 Task: Sort the products in the category "Pies" by unit price (high first).
Action: Mouse moved to (24, 87)
Screenshot: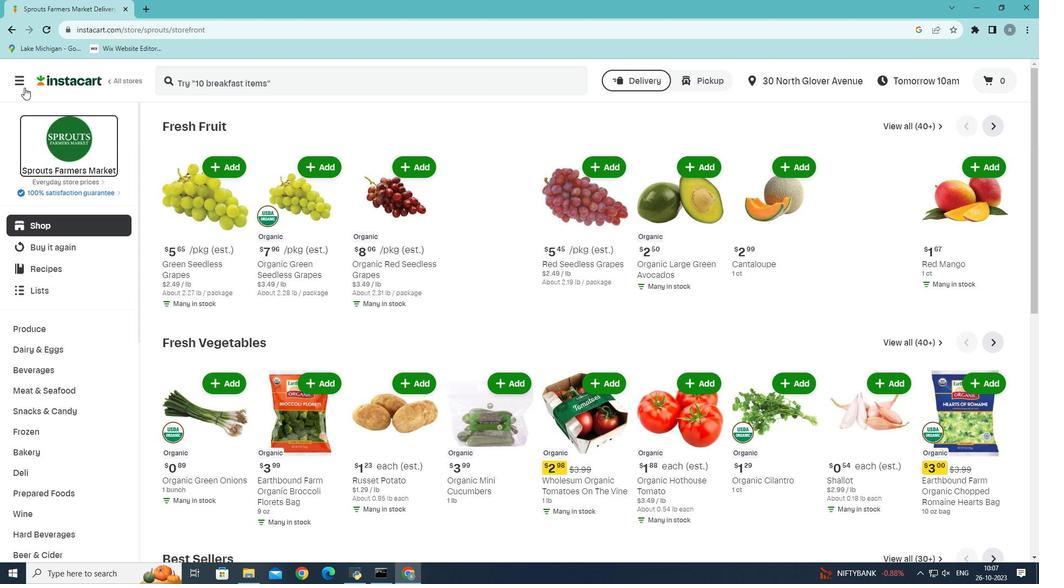 
Action: Mouse pressed left at (24, 87)
Screenshot: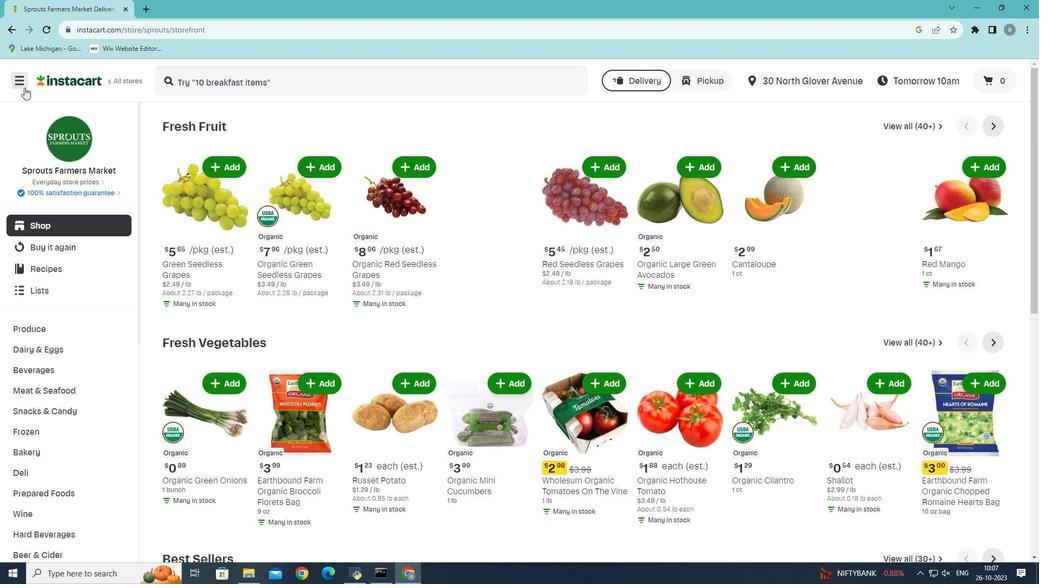 
Action: Mouse moved to (61, 317)
Screenshot: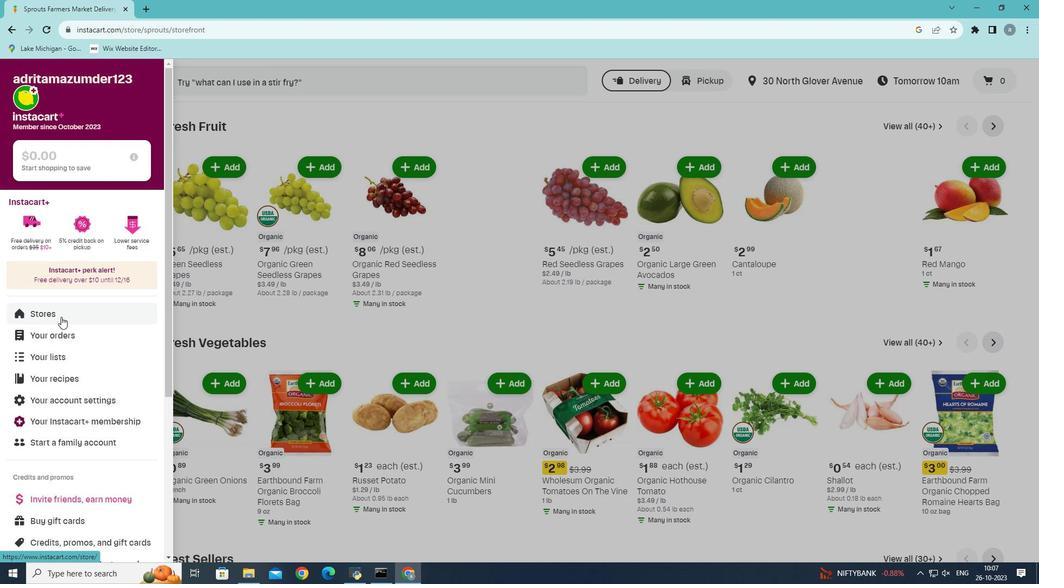 
Action: Mouse pressed left at (61, 317)
Screenshot: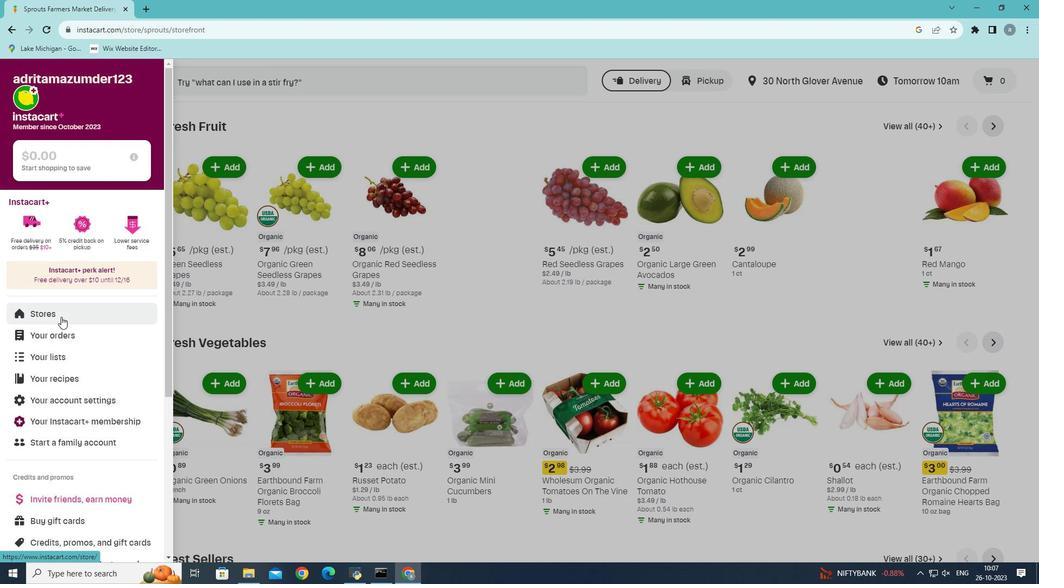
Action: Mouse moved to (243, 121)
Screenshot: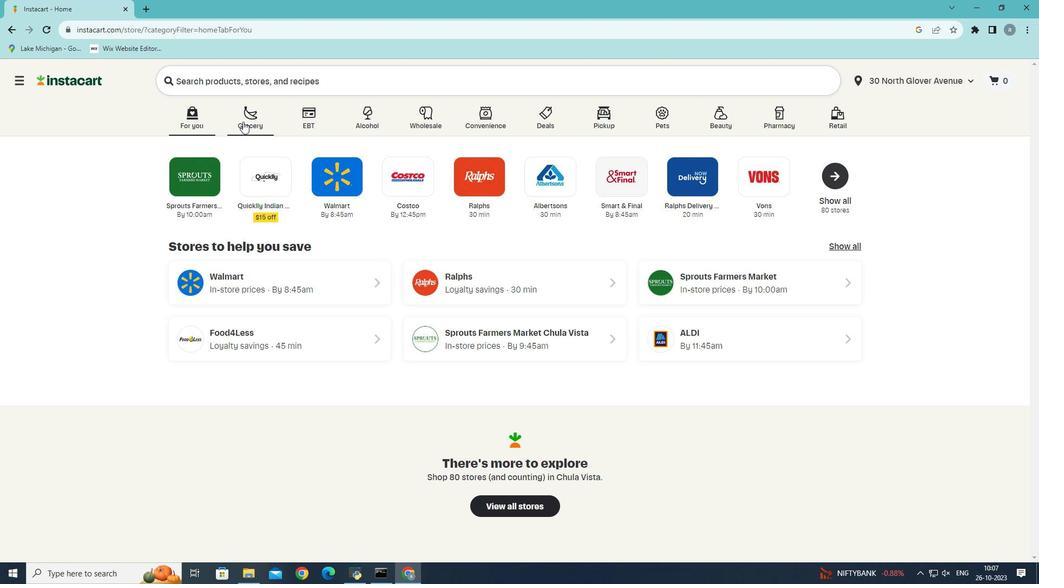 
Action: Mouse pressed left at (243, 121)
Screenshot: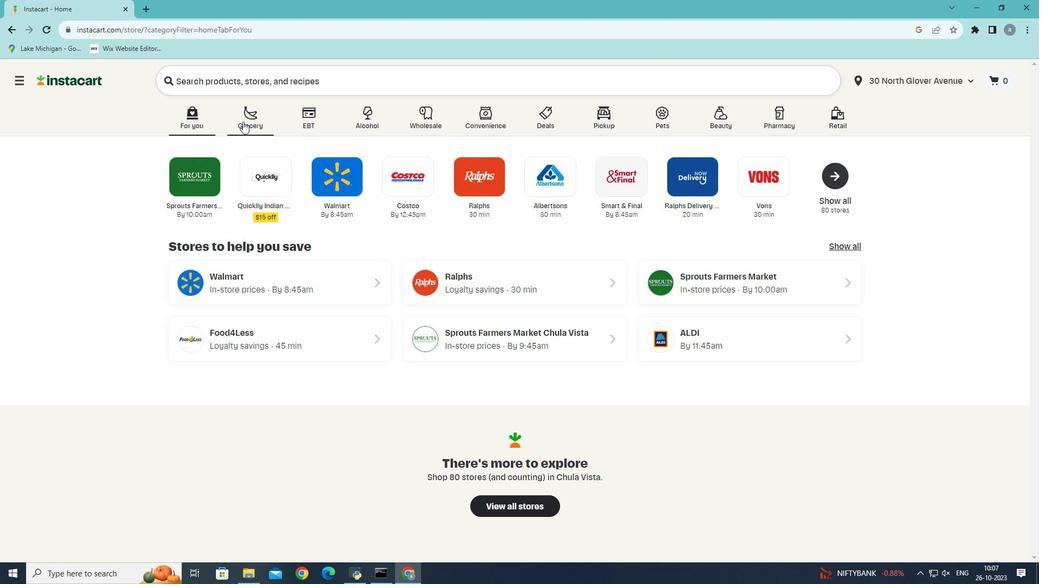 
Action: Mouse moved to (233, 312)
Screenshot: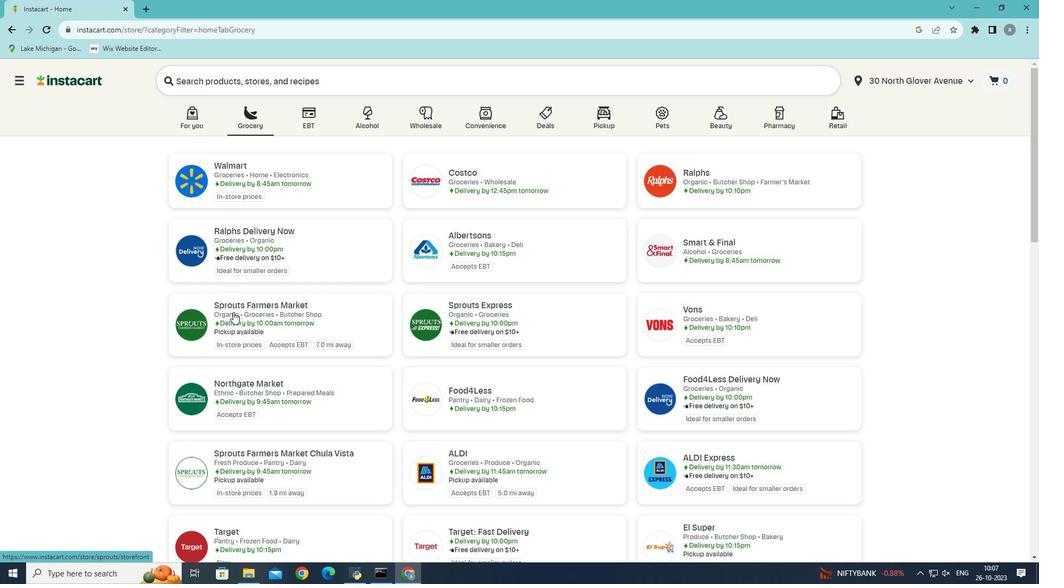 
Action: Mouse pressed left at (233, 312)
Screenshot: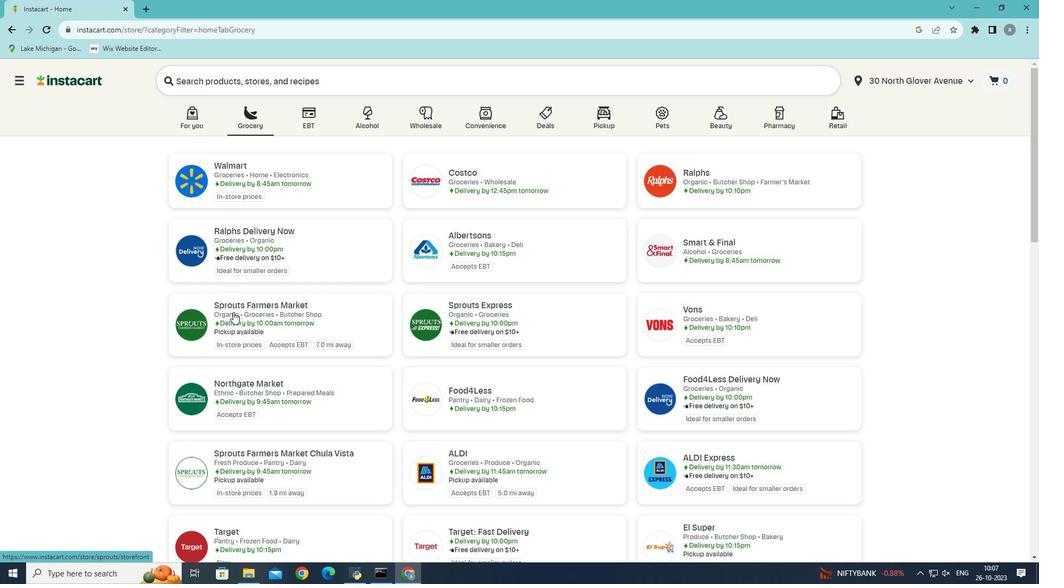 
Action: Mouse moved to (32, 453)
Screenshot: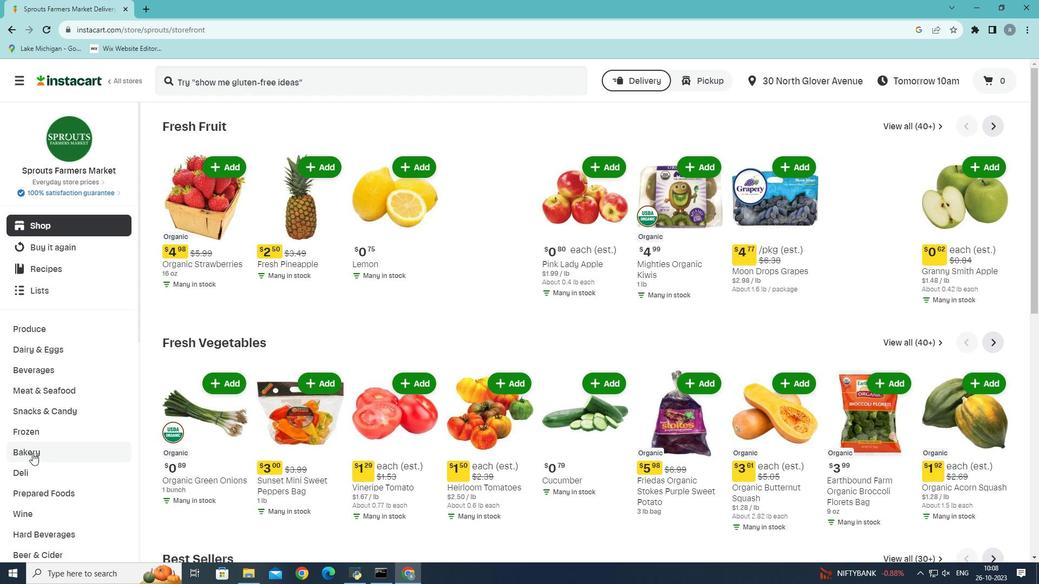 
Action: Mouse pressed left at (32, 453)
Screenshot: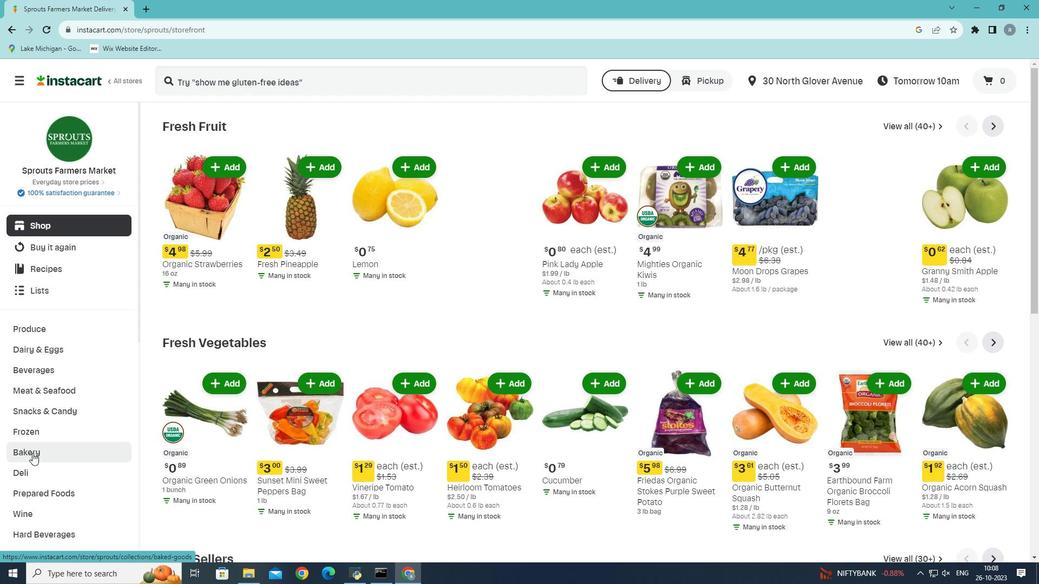 
Action: Mouse moved to (540, 148)
Screenshot: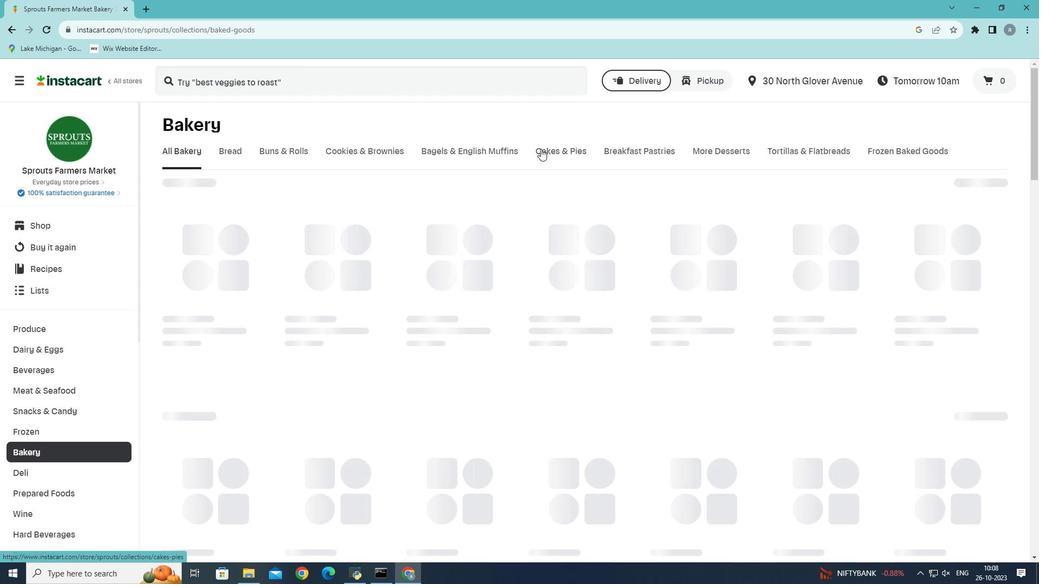 
Action: Mouse pressed left at (540, 148)
Screenshot: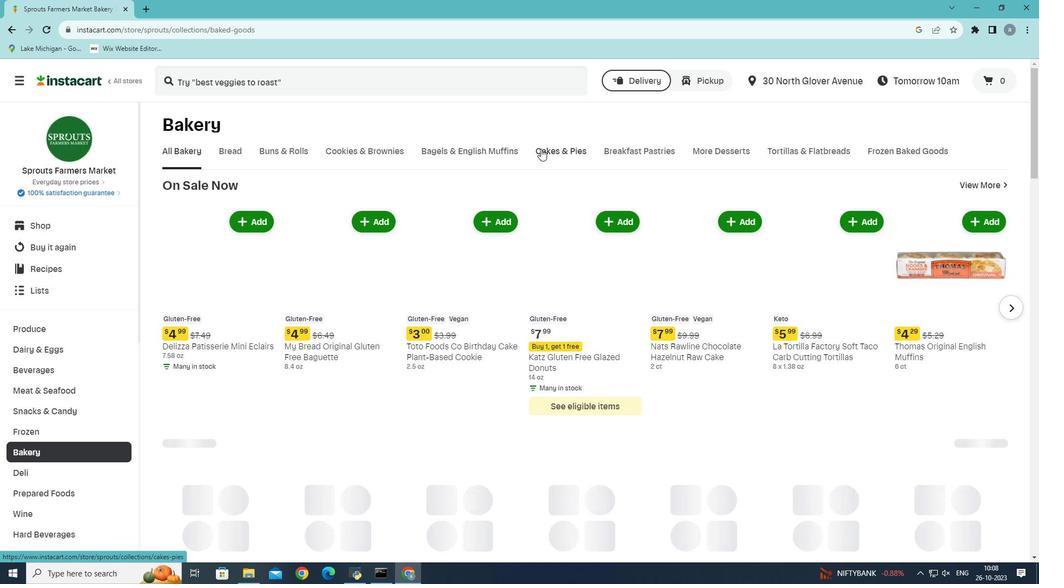 
Action: Mouse moved to (298, 204)
Screenshot: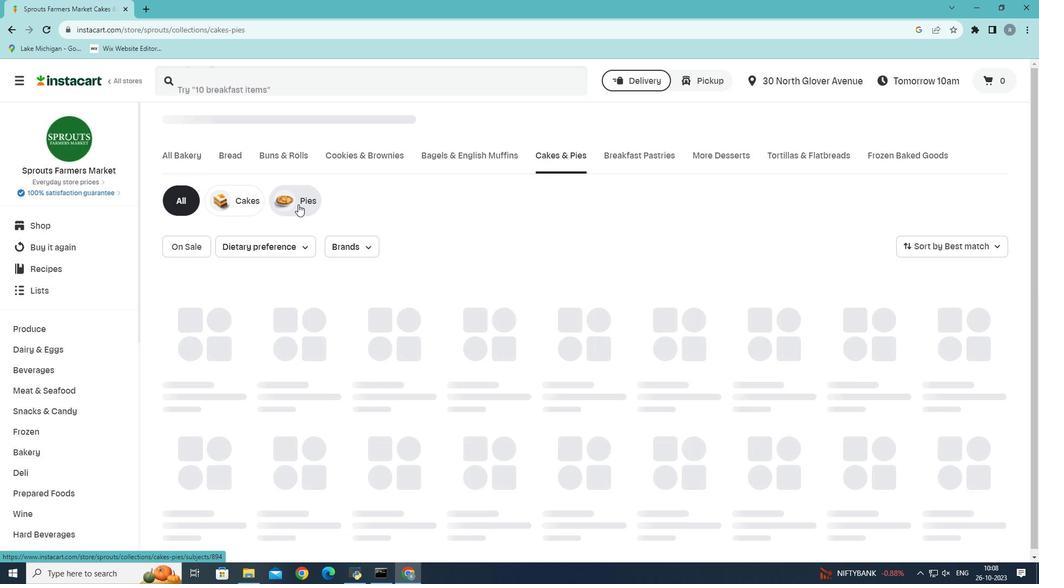
Action: Mouse pressed left at (298, 204)
Screenshot: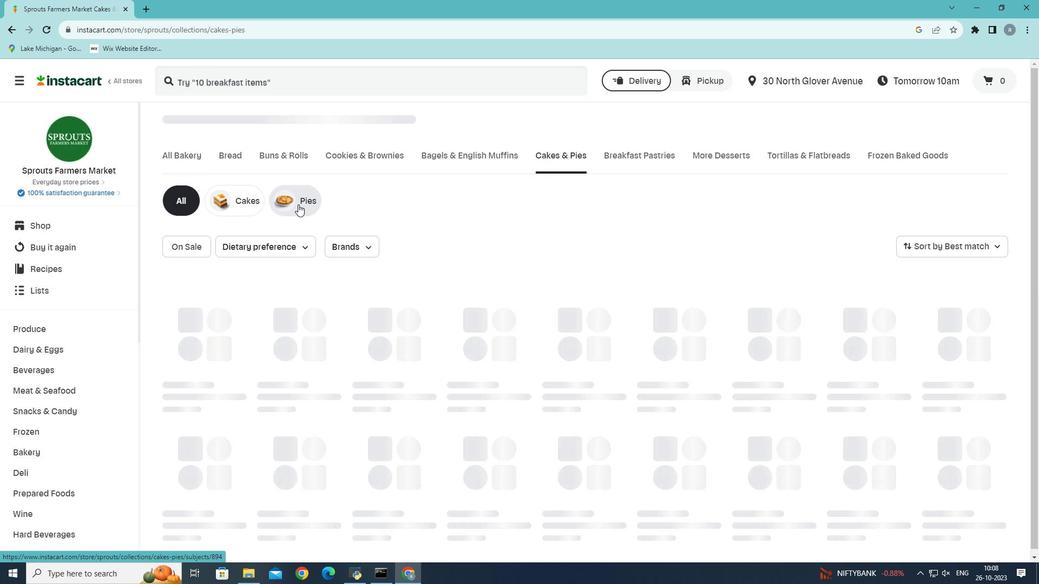 
Action: Mouse moved to (997, 240)
Screenshot: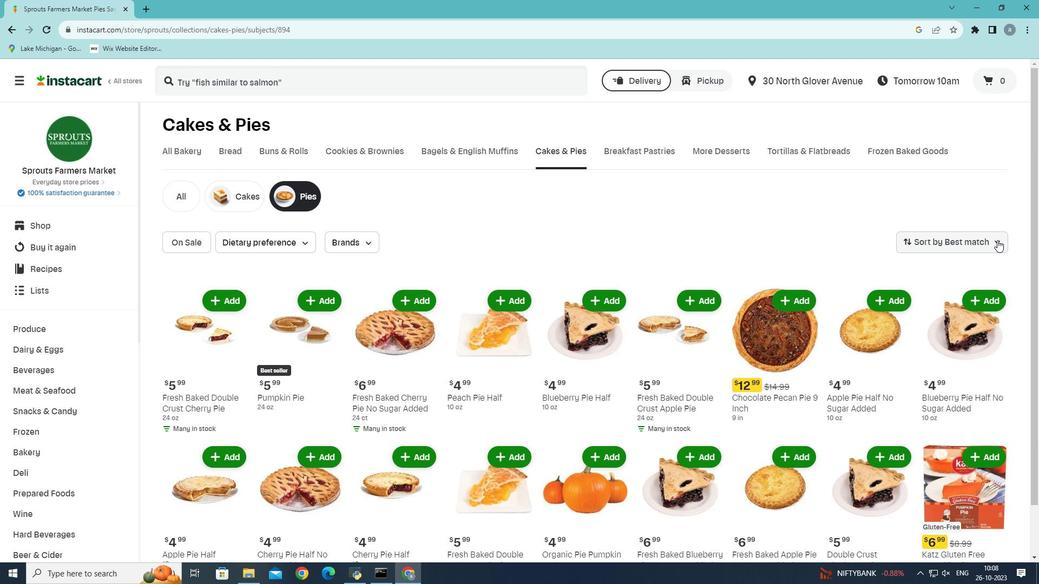 
Action: Mouse pressed left at (997, 240)
Screenshot: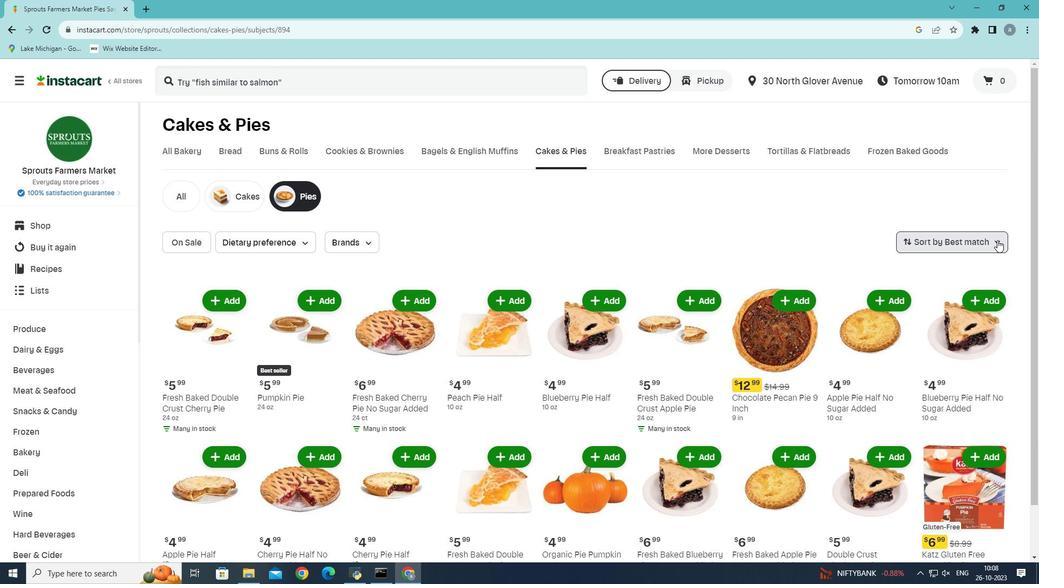 
Action: Mouse moved to (962, 379)
Screenshot: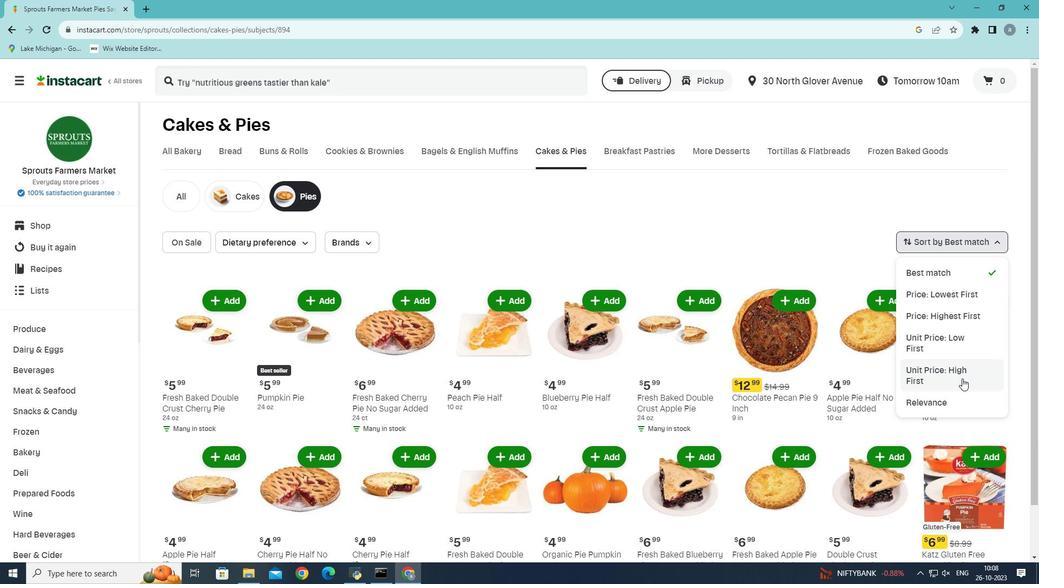 
Action: Mouse pressed left at (962, 379)
Screenshot: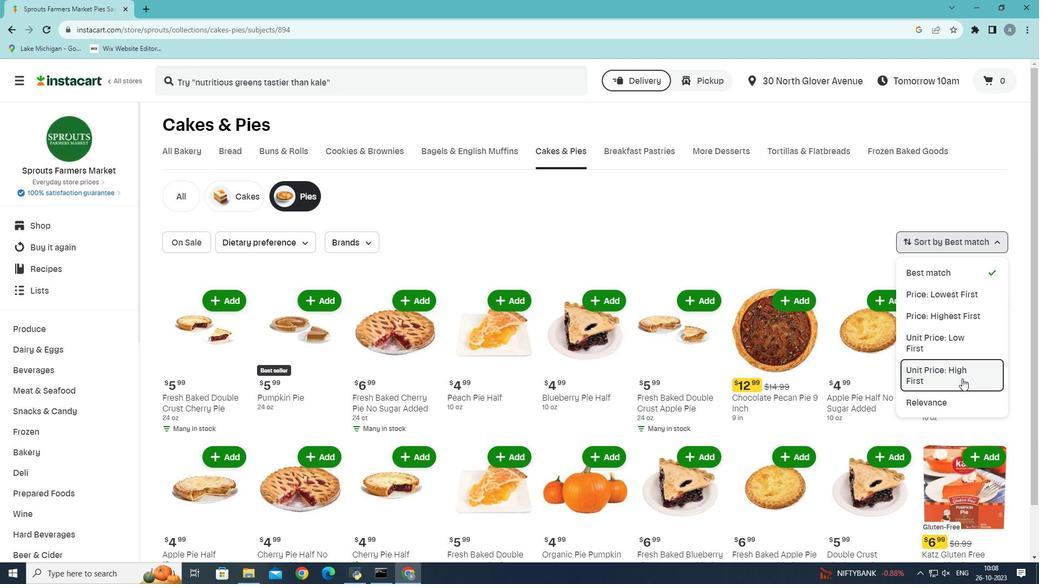 
Action: Mouse moved to (962, 377)
Screenshot: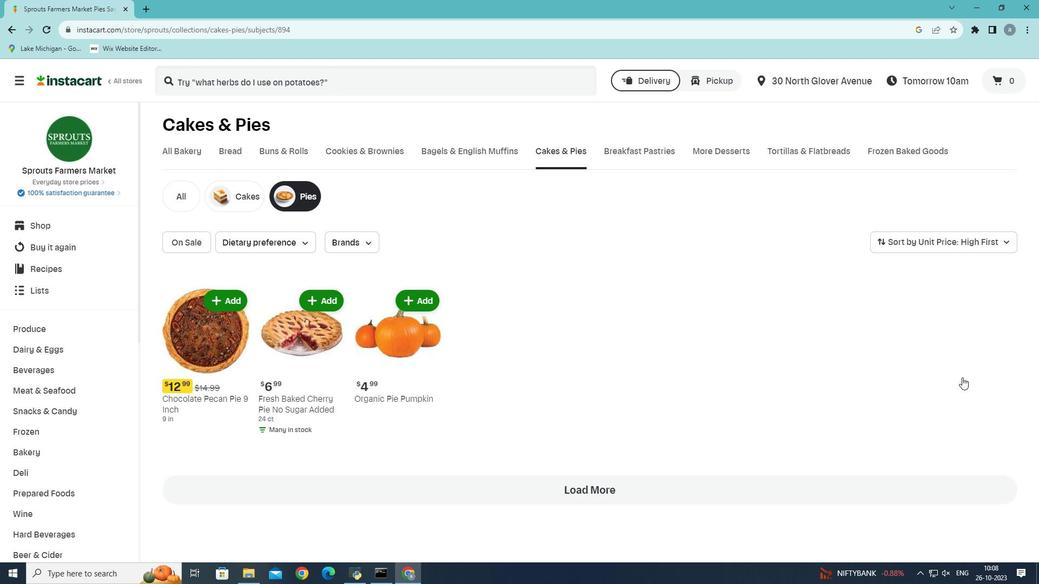 
